 Task: Select the Cape Verde Time as time zone for the schedule.
Action: Mouse moved to (106, 116)
Screenshot: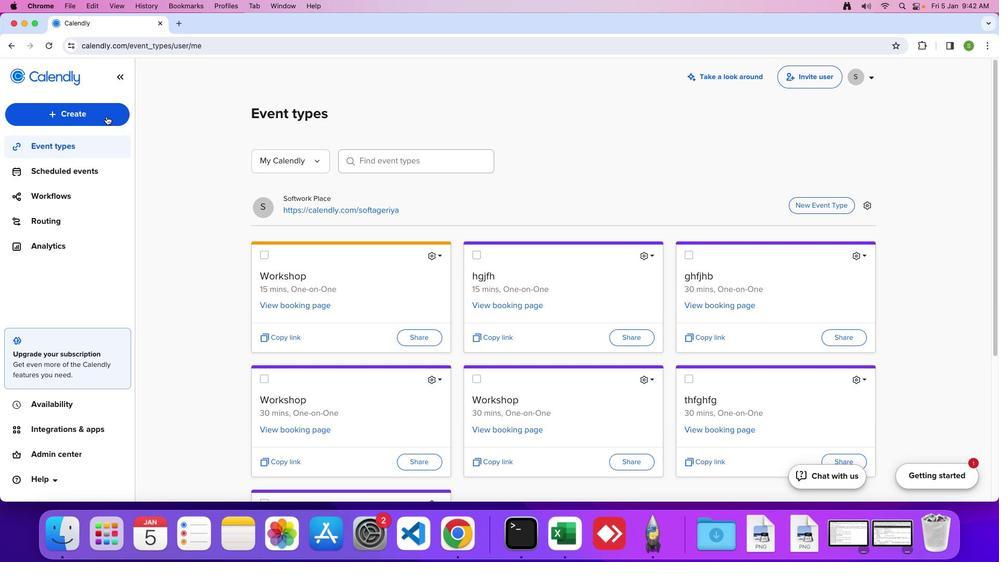 
Action: Mouse pressed left at (106, 116)
Screenshot: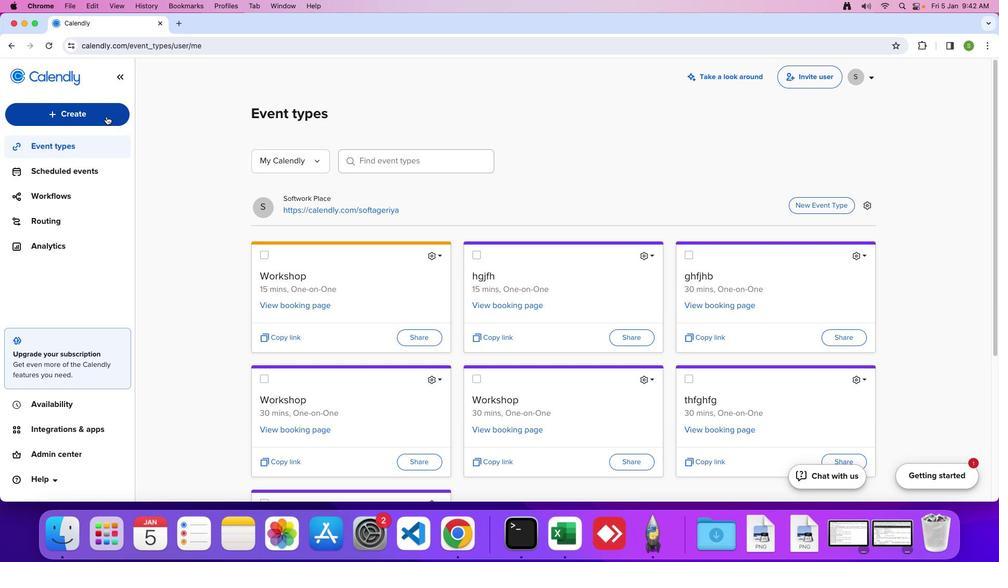 
Action: Mouse moved to (110, 201)
Screenshot: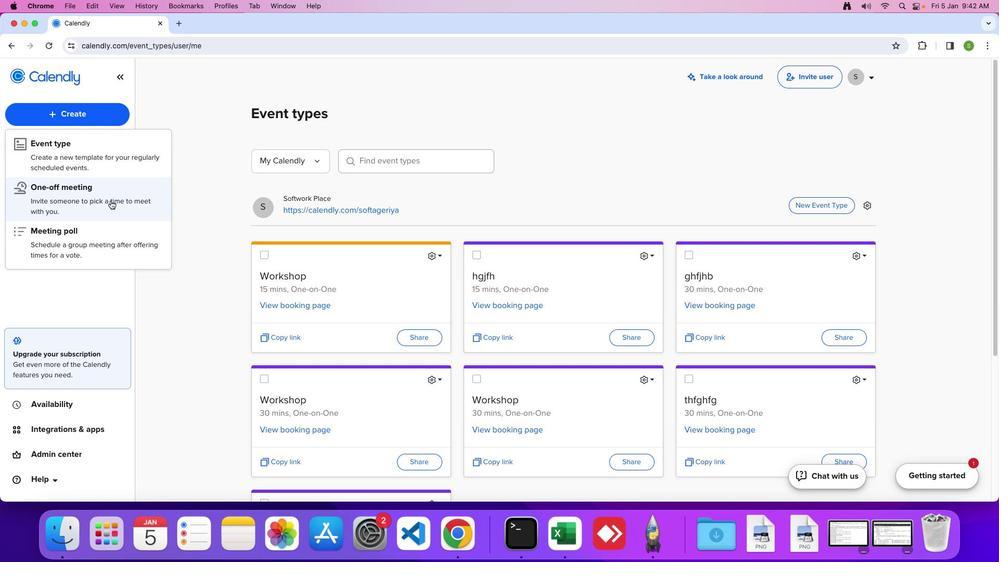 
Action: Mouse pressed left at (110, 201)
Screenshot: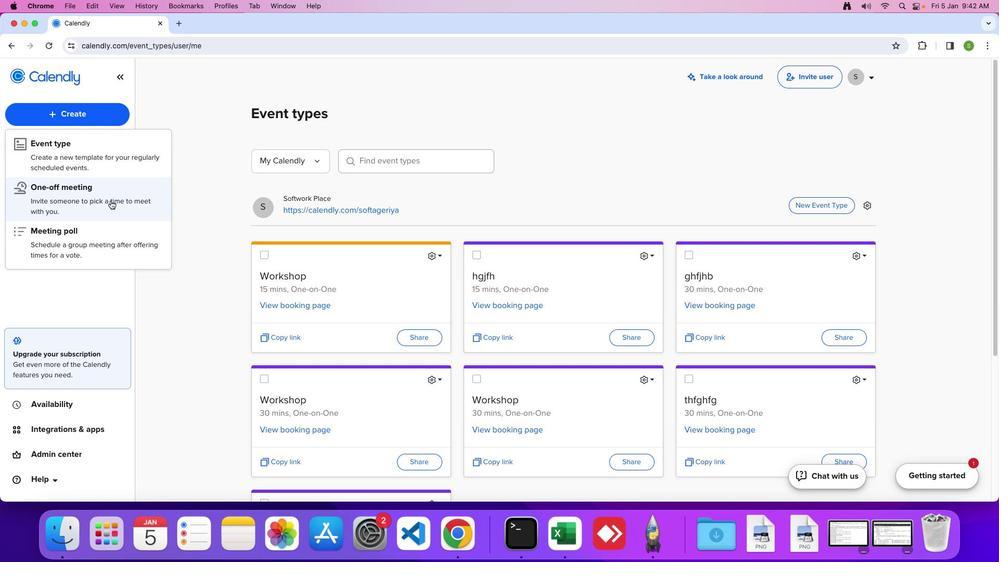 
Action: Mouse moved to (91, 124)
Screenshot: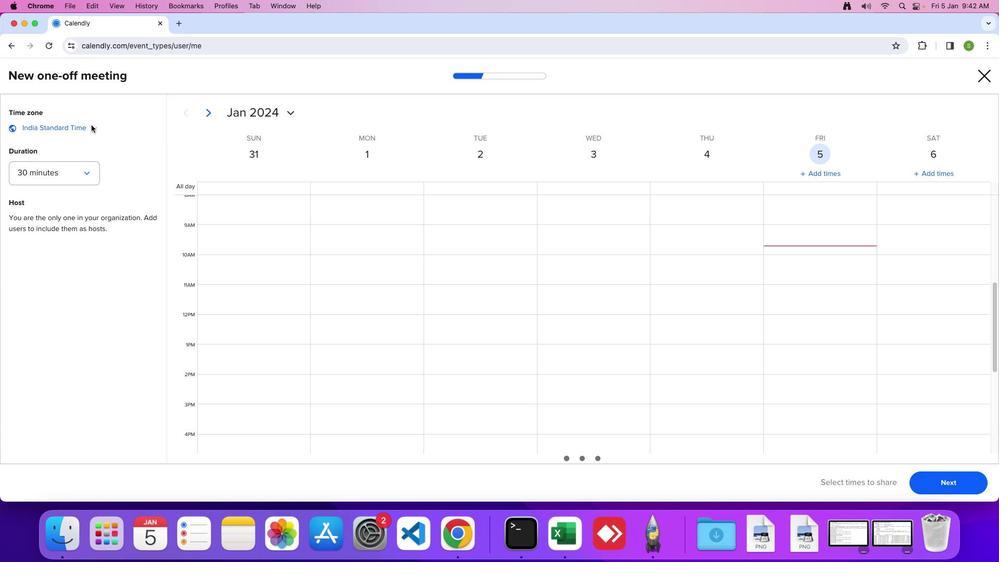 
Action: Mouse pressed left at (91, 124)
Screenshot: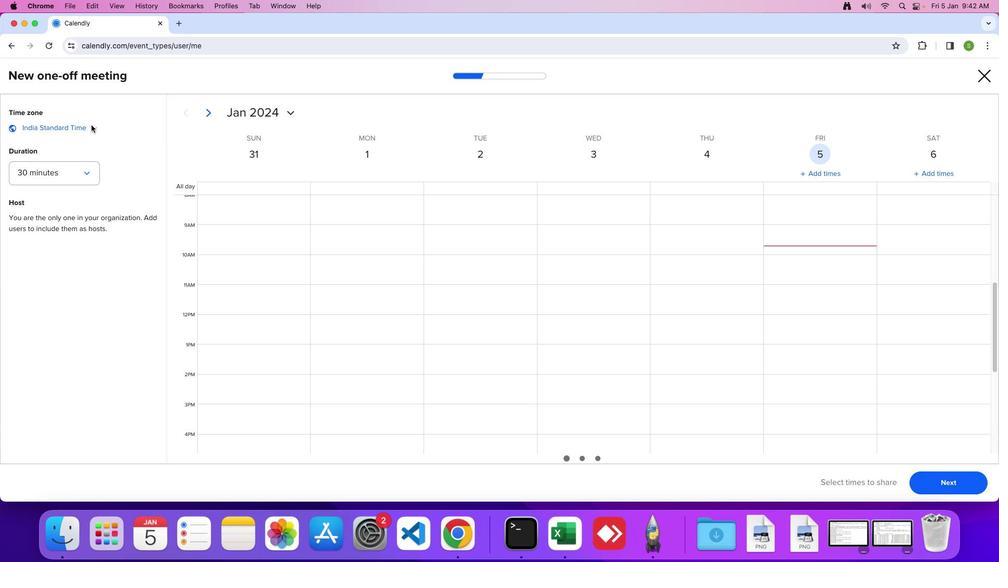 
Action: Mouse moved to (109, 246)
Screenshot: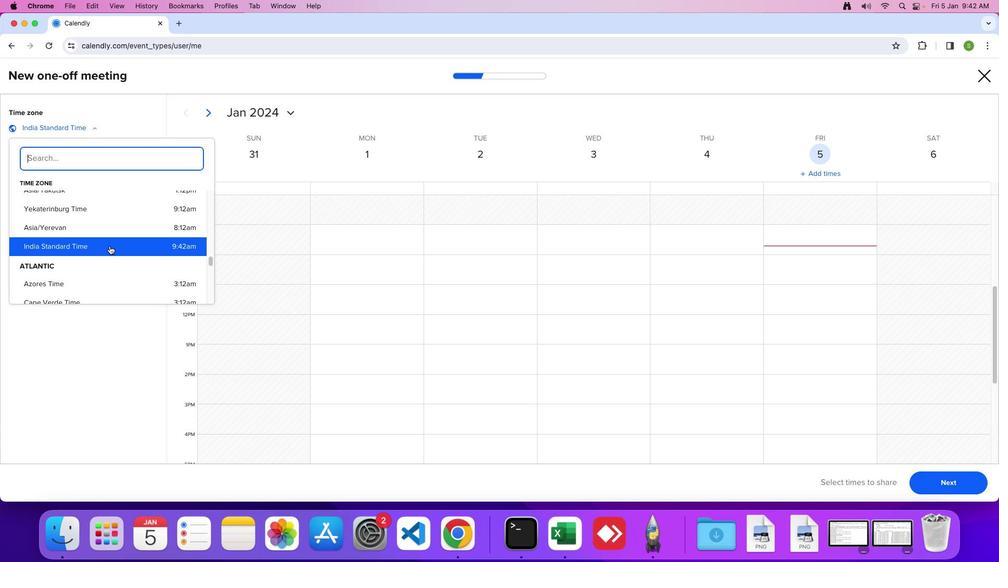 
Action: Mouse scrolled (109, 246) with delta (0, 0)
Screenshot: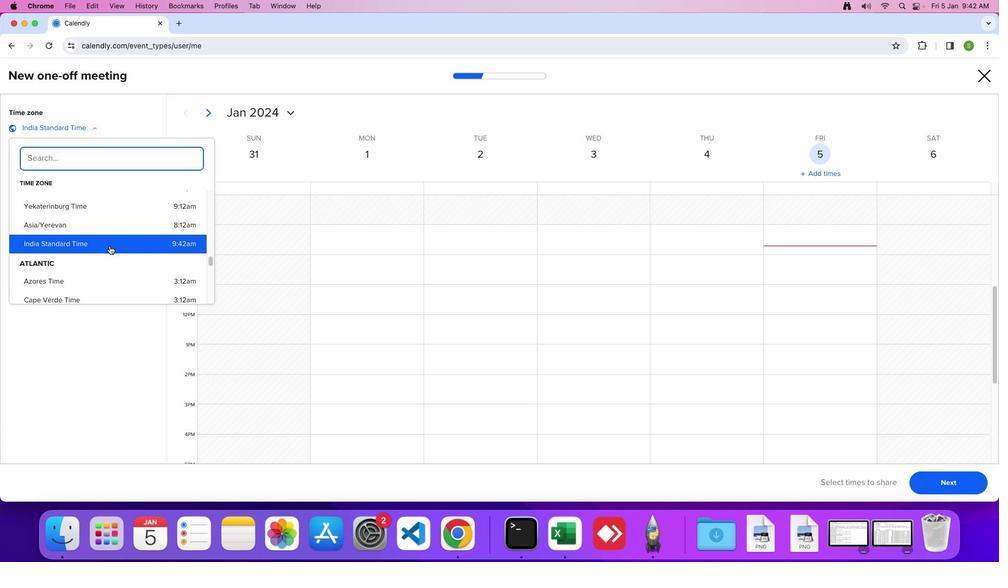 
Action: Mouse scrolled (109, 246) with delta (0, 0)
Screenshot: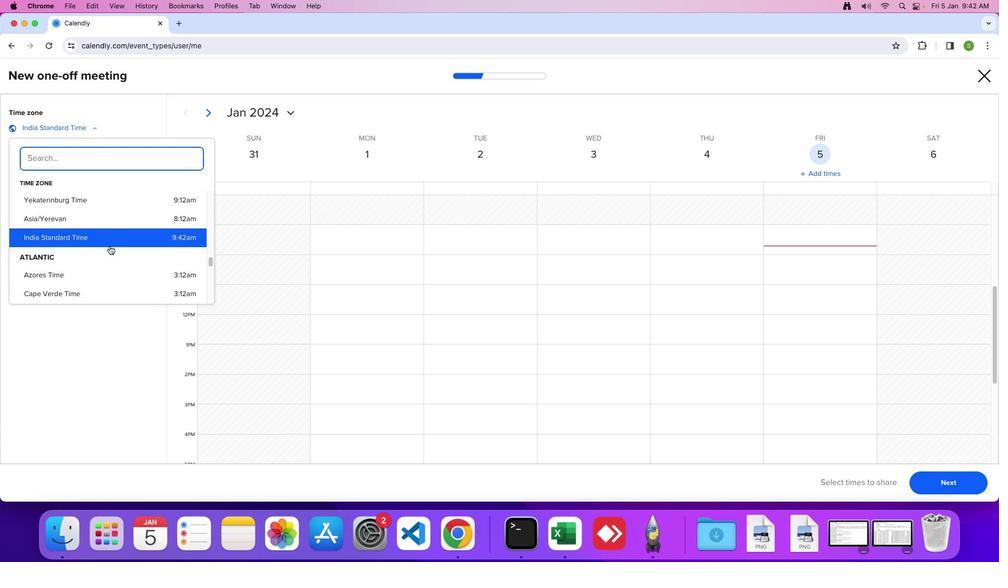 
Action: Mouse scrolled (109, 246) with delta (0, 0)
Screenshot: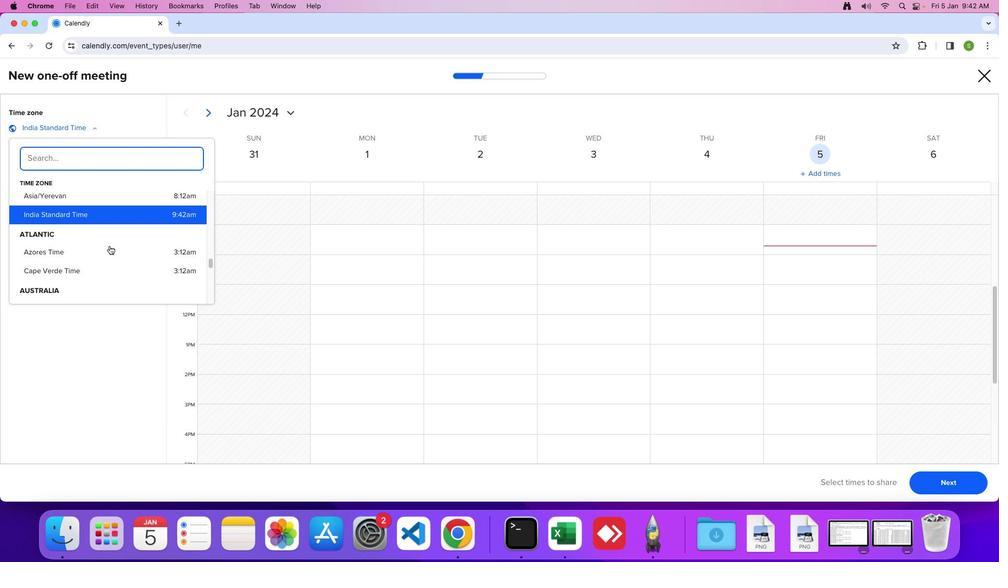 
Action: Mouse moved to (78, 262)
Screenshot: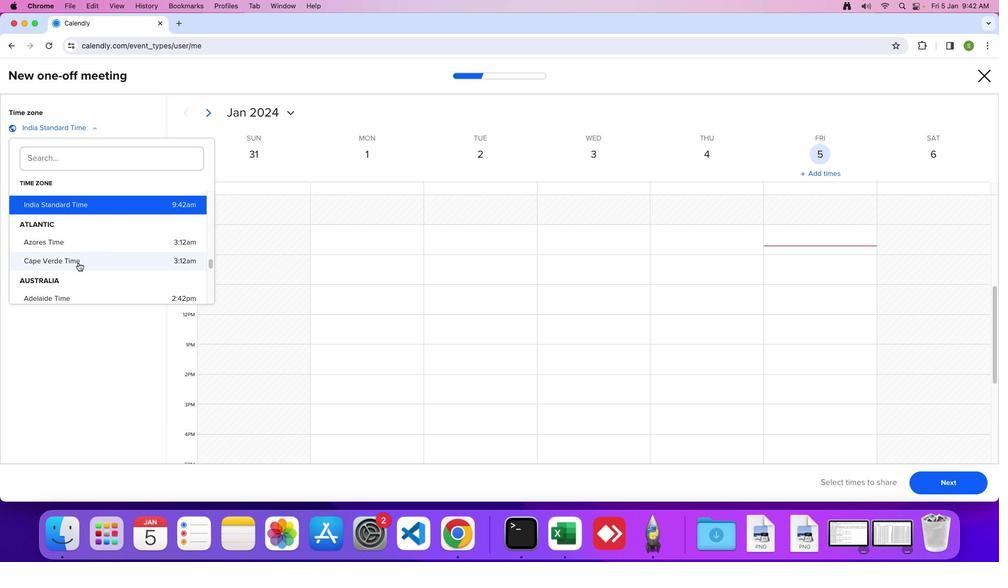 
Action: Mouse pressed left at (78, 262)
Screenshot: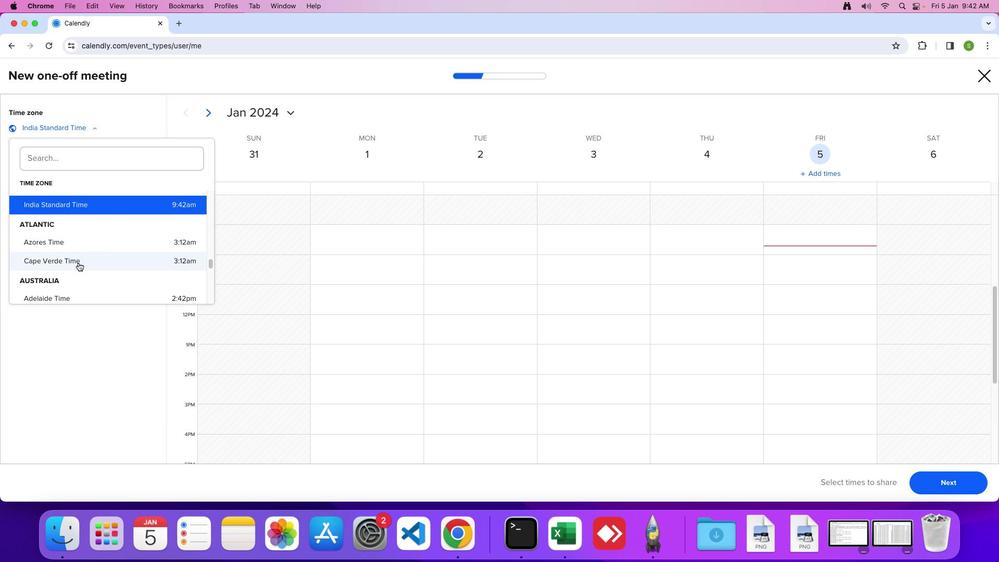 
Action: Mouse moved to (78, 262)
Screenshot: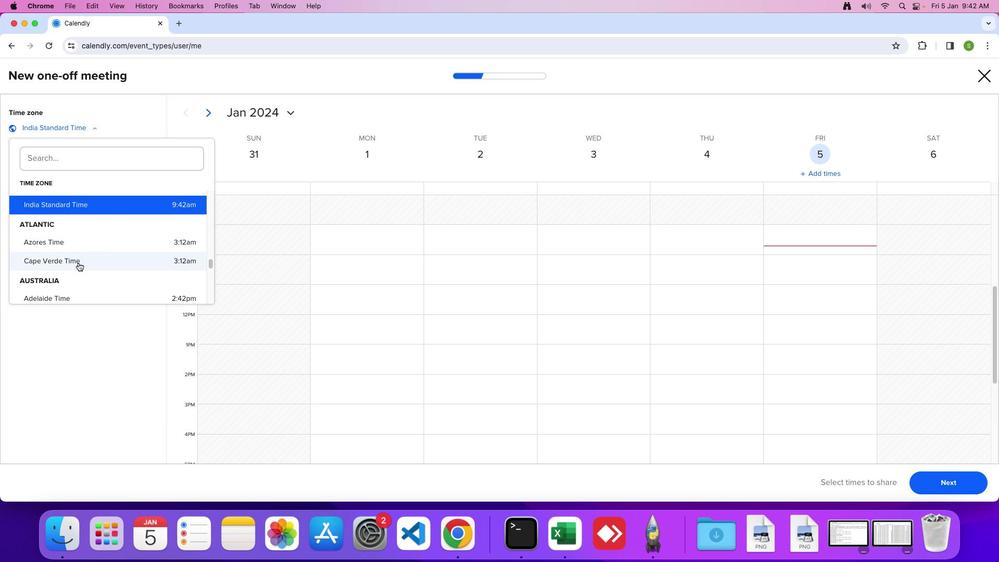 
